 Task: Create List Home Inspections in Board Market Opportunity Analysis to Workspace Enterprise Resource Planning
Action: Mouse moved to (90, 360)
Screenshot: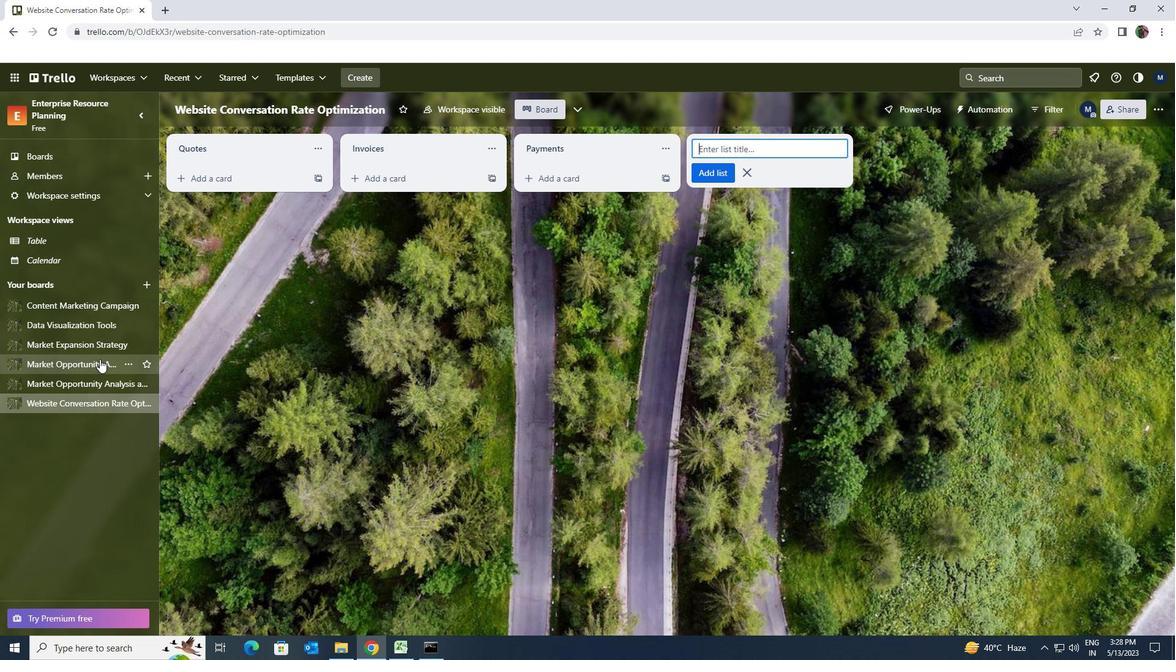 
Action: Mouse pressed left at (90, 360)
Screenshot: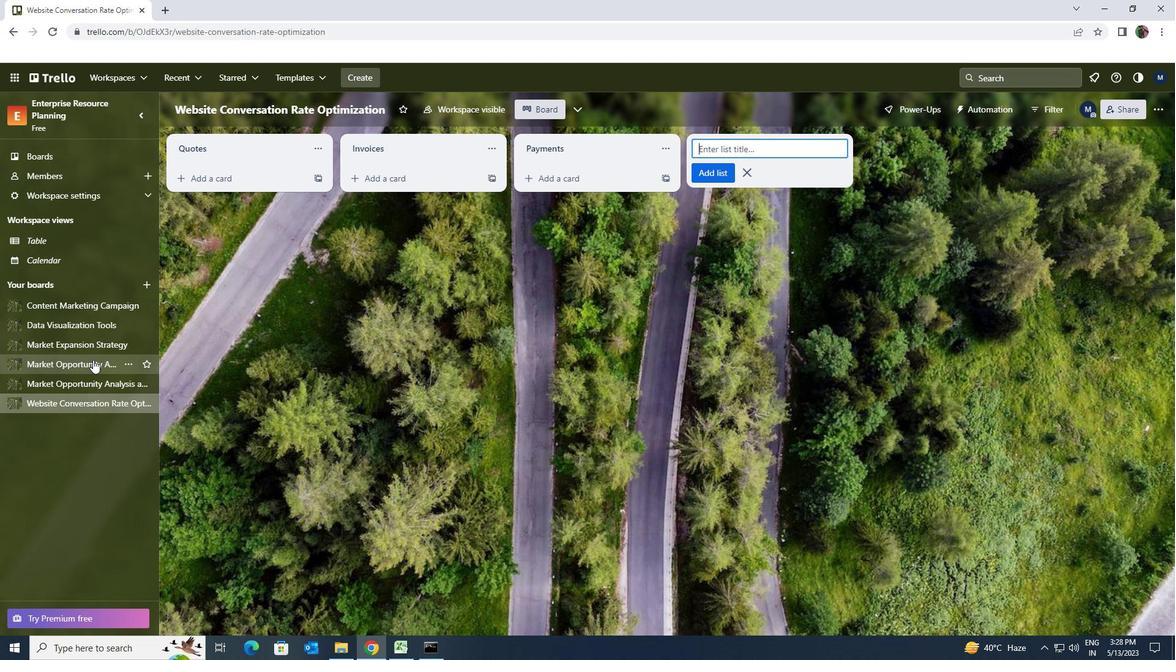 
Action: Mouse moved to (531, 154)
Screenshot: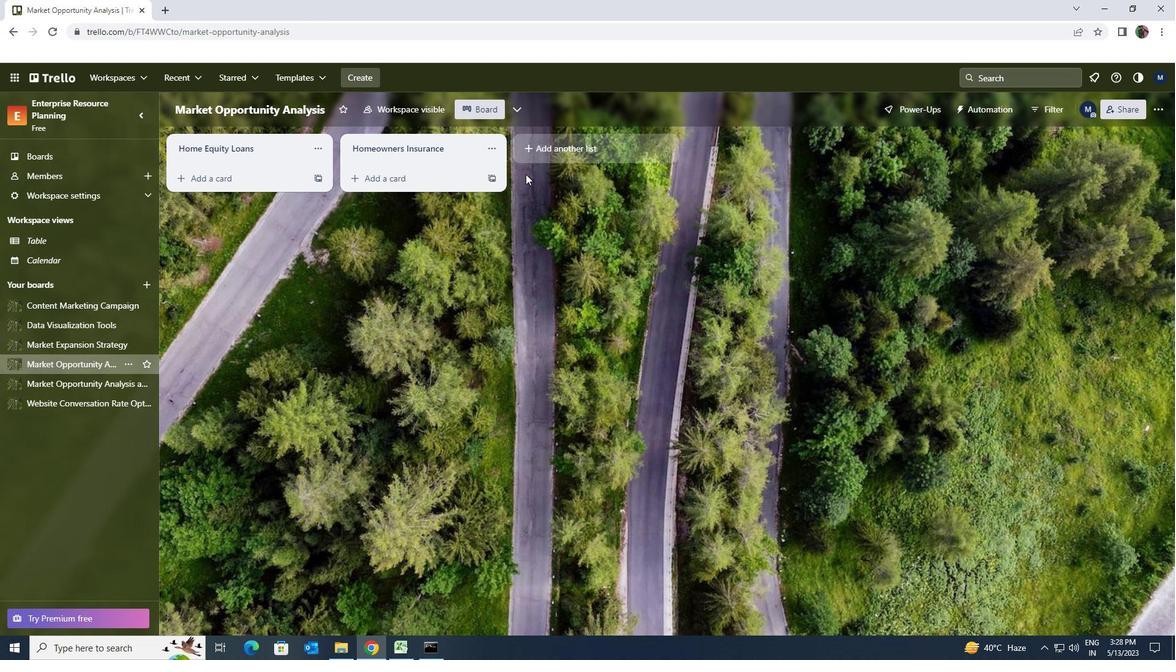 
Action: Mouse pressed left at (531, 154)
Screenshot: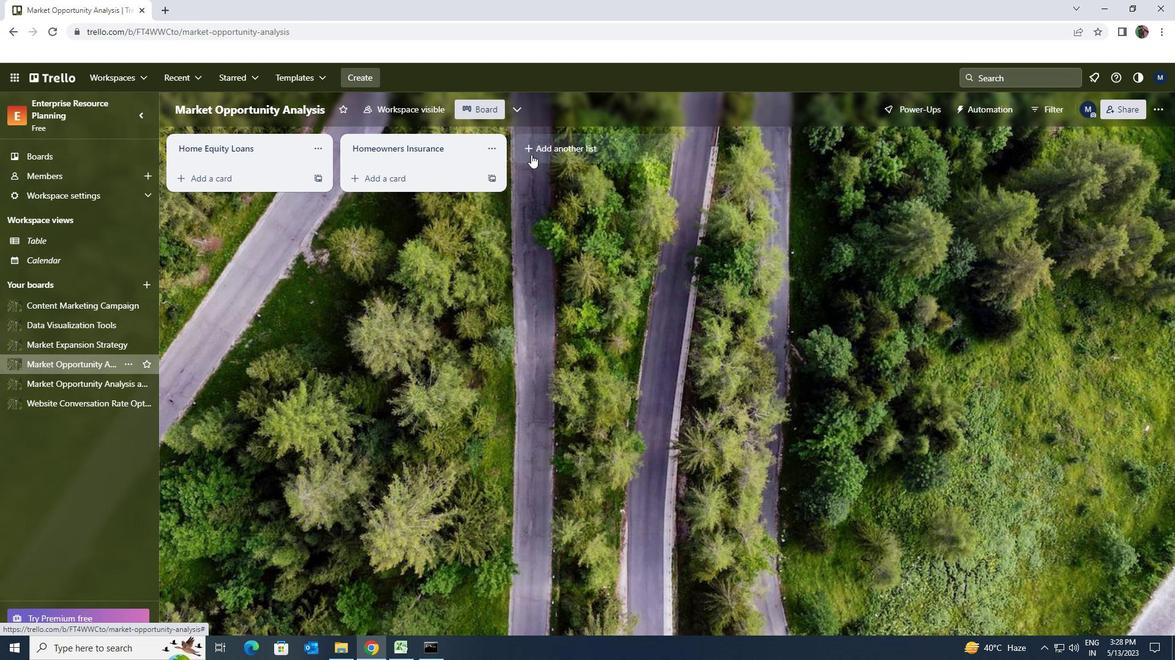 
Action: Key pressed <Key.shift><Key.shift><Key.shift>HOME<Key.space><Key.shift><Key.shift><Key.shift>INSPECTIONS
Screenshot: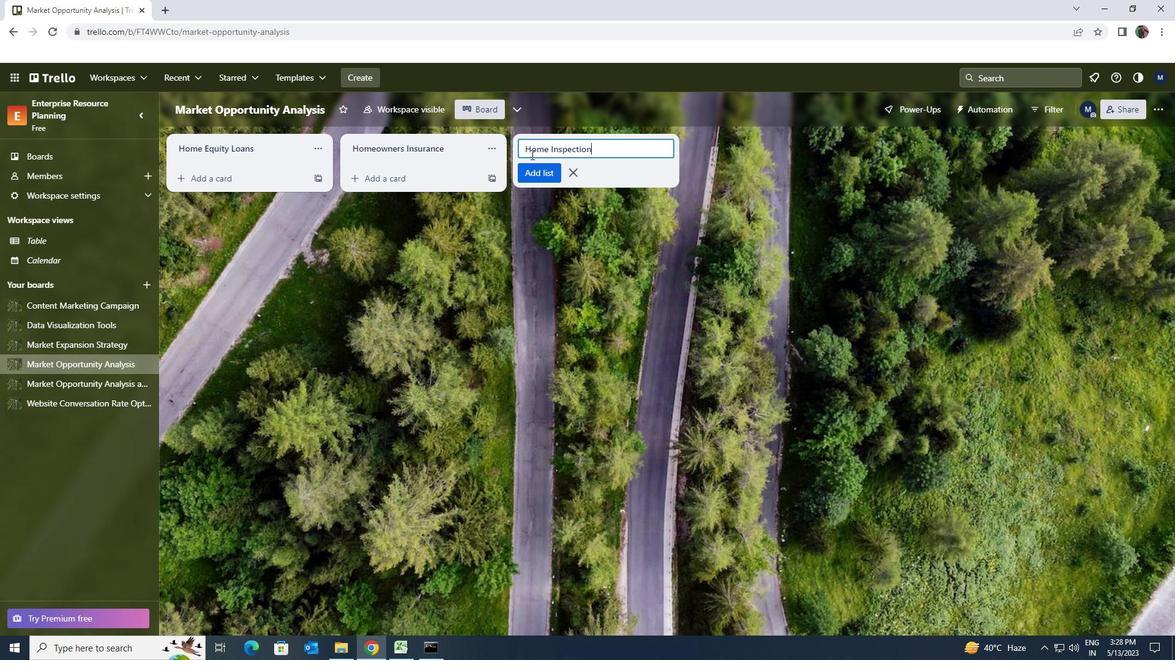 
Action: Mouse moved to (548, 179)
Screenshot: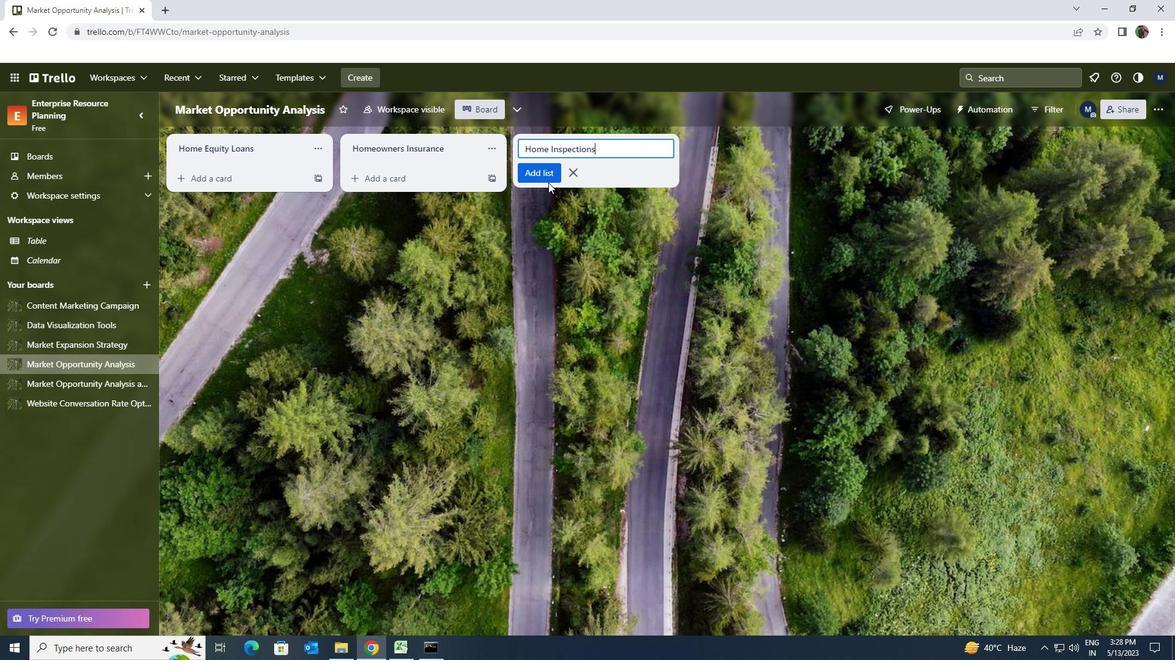 
Action: Mouse pressed left at (548, 179)
Screenshot: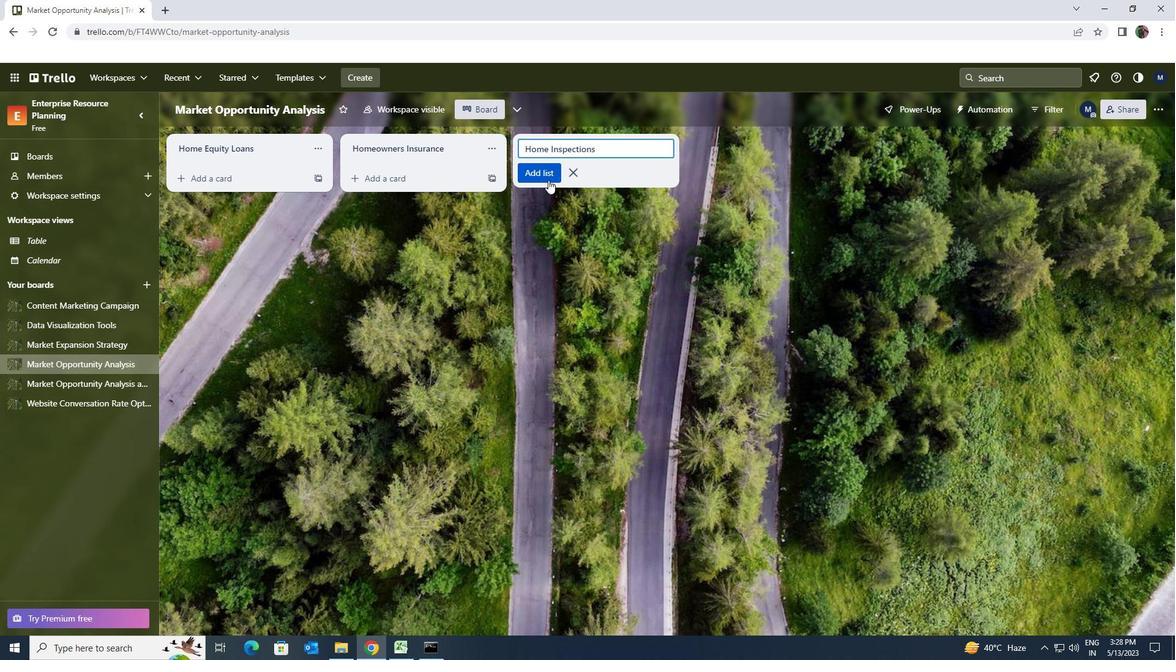 
